 Task: Look for products from Yogi Tea only.
Action: Mouse moved to (24, 91)
Screenshot: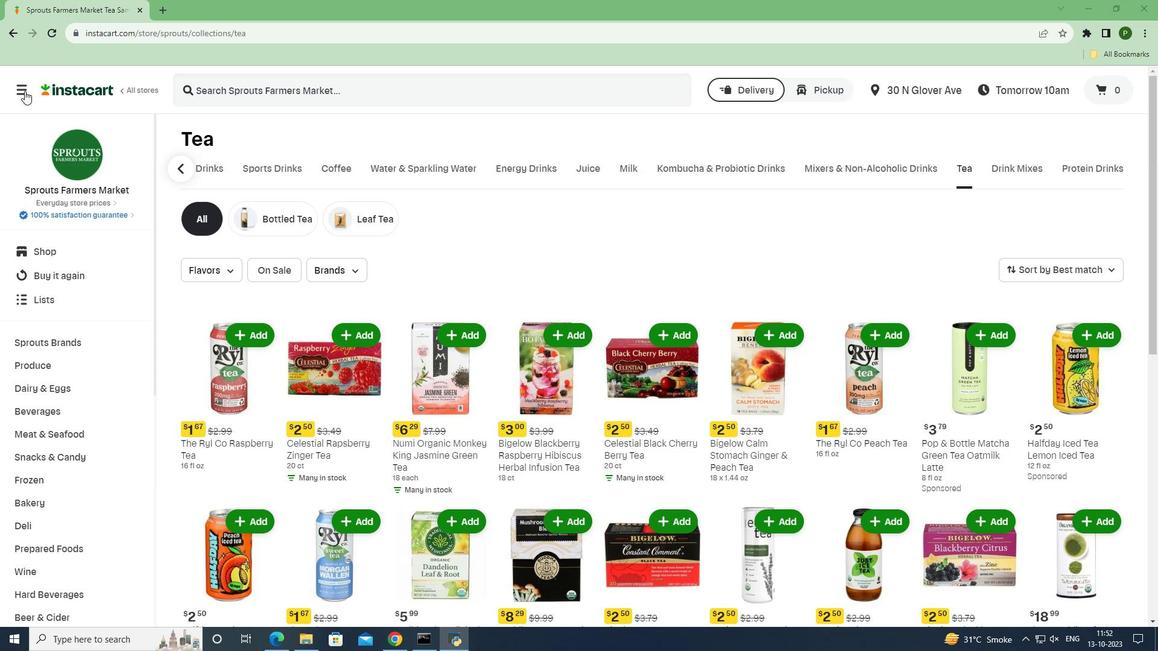
Action: Mouse pressed left at (24, 91)
Screenshot: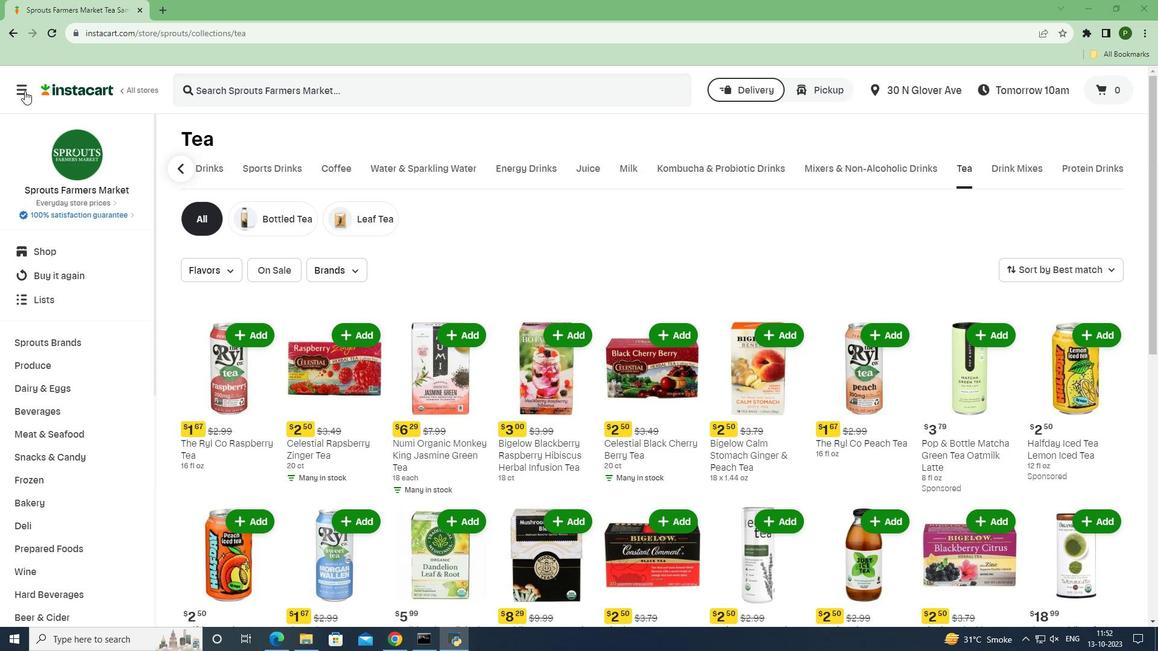 
Action: Mouse moved to (35, 316)
Screenshot: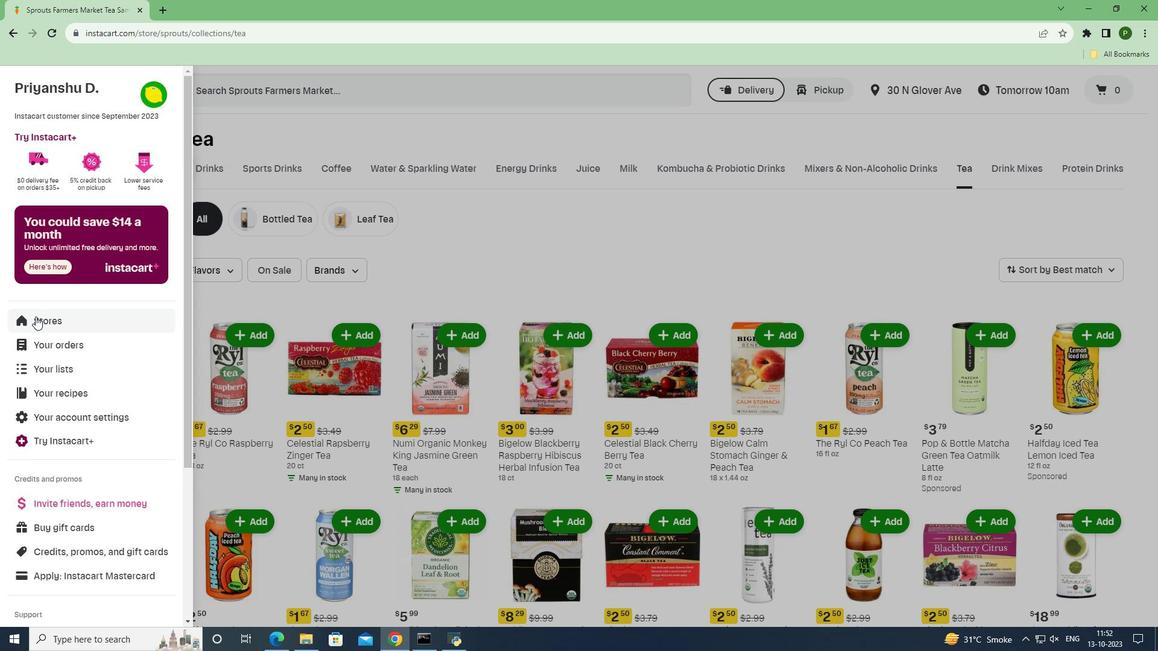 
Action: Mouse pressed left at (35, 316)
Screenshot: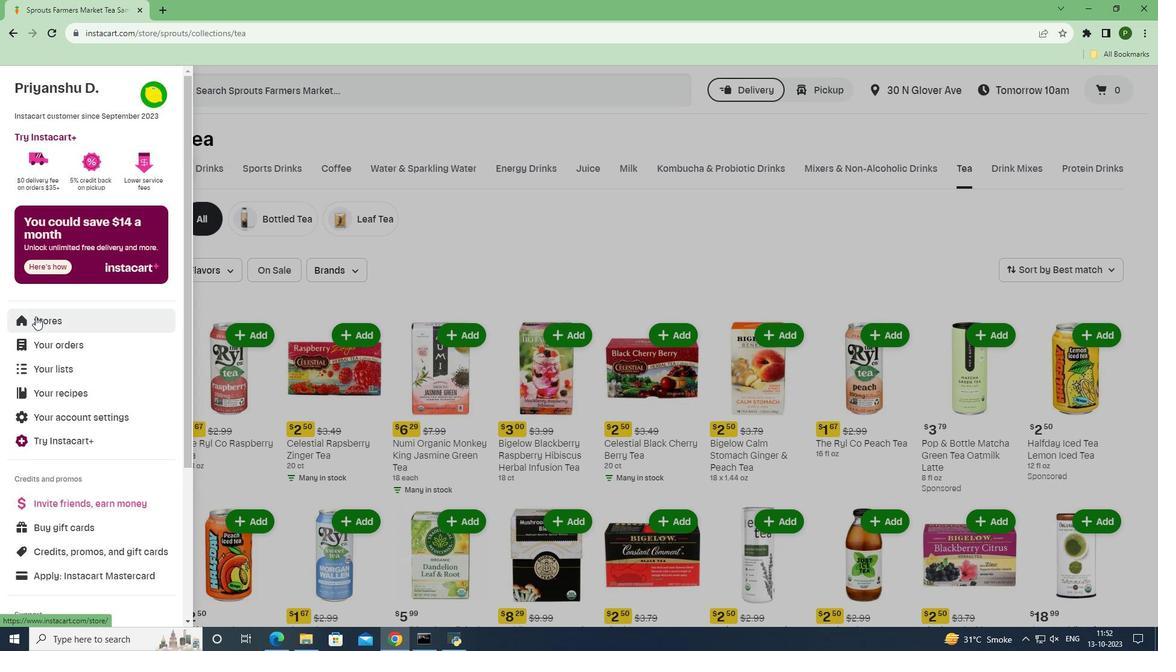 
Action: Mouse moved to (267, 143)
Screenshot: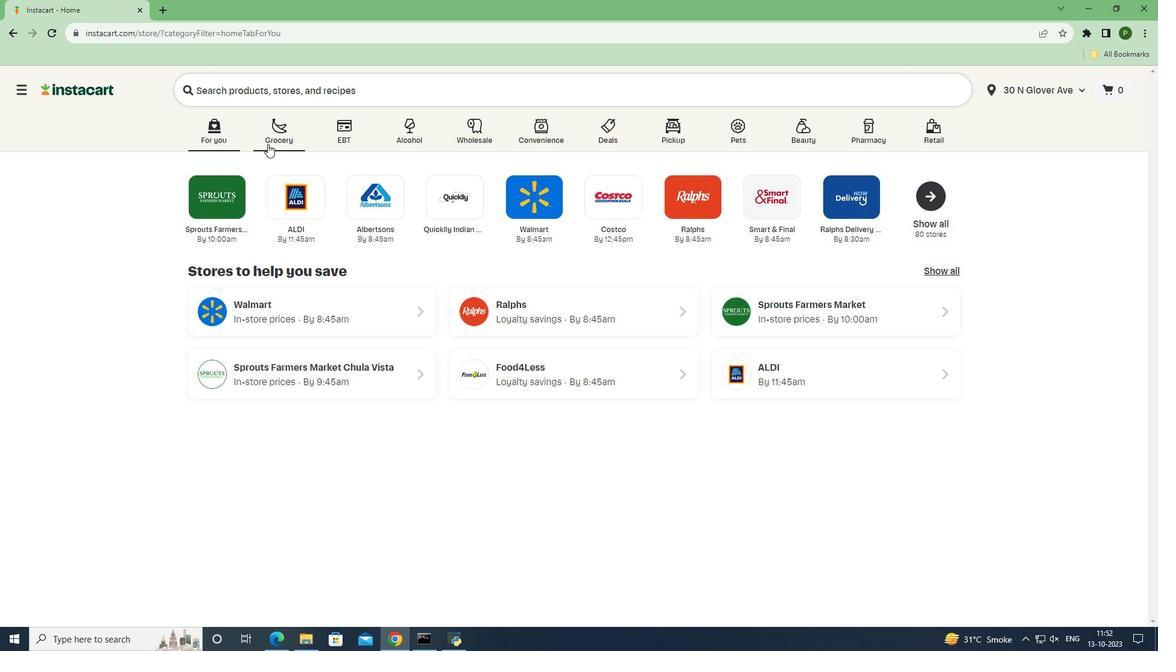 
Action: Mouse pressed left at (267, 143)
Screenshot: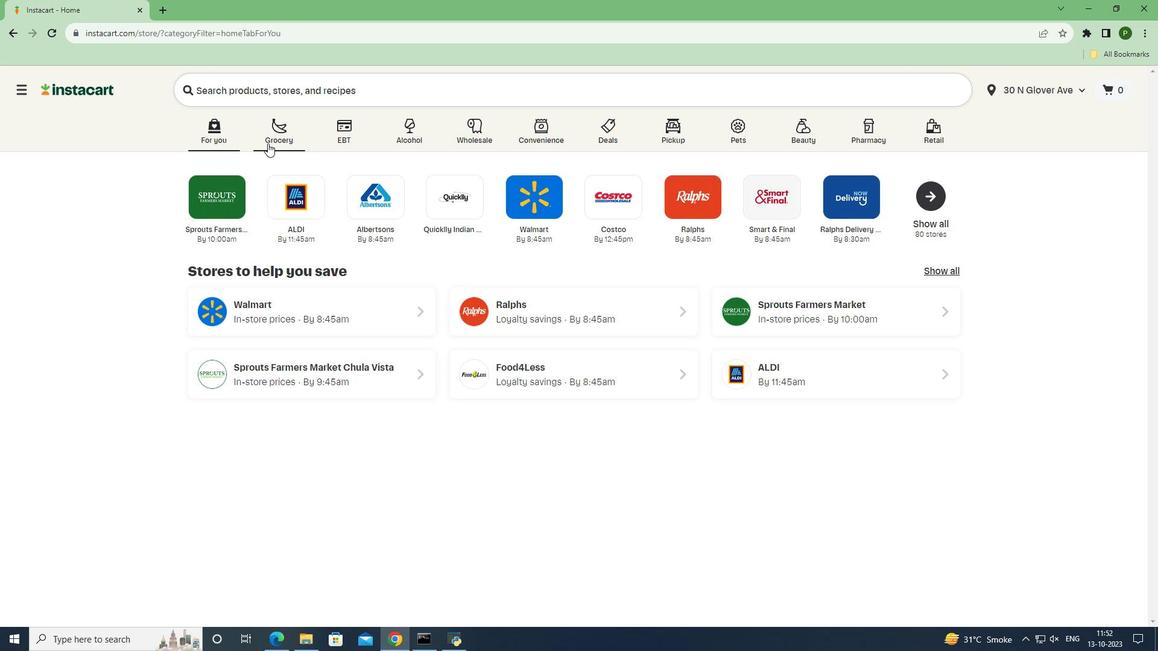
Action: Mouse moved to (729, 272)
Screenshot: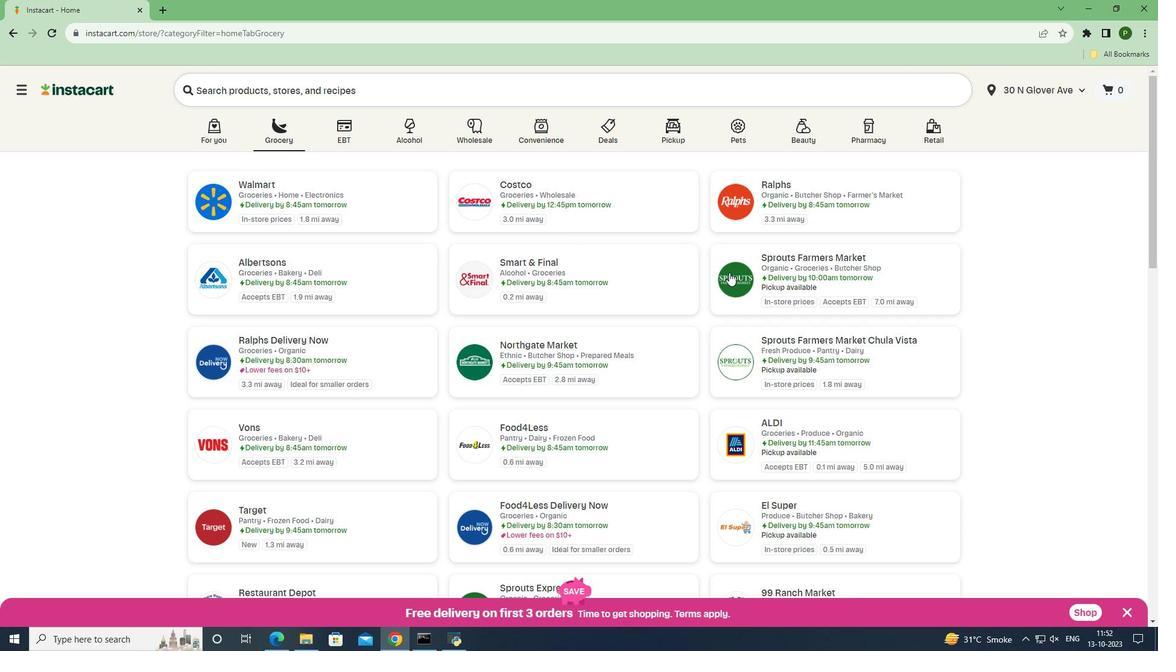 
Action: Mouse pressed left at (729, 272)
Screenshot: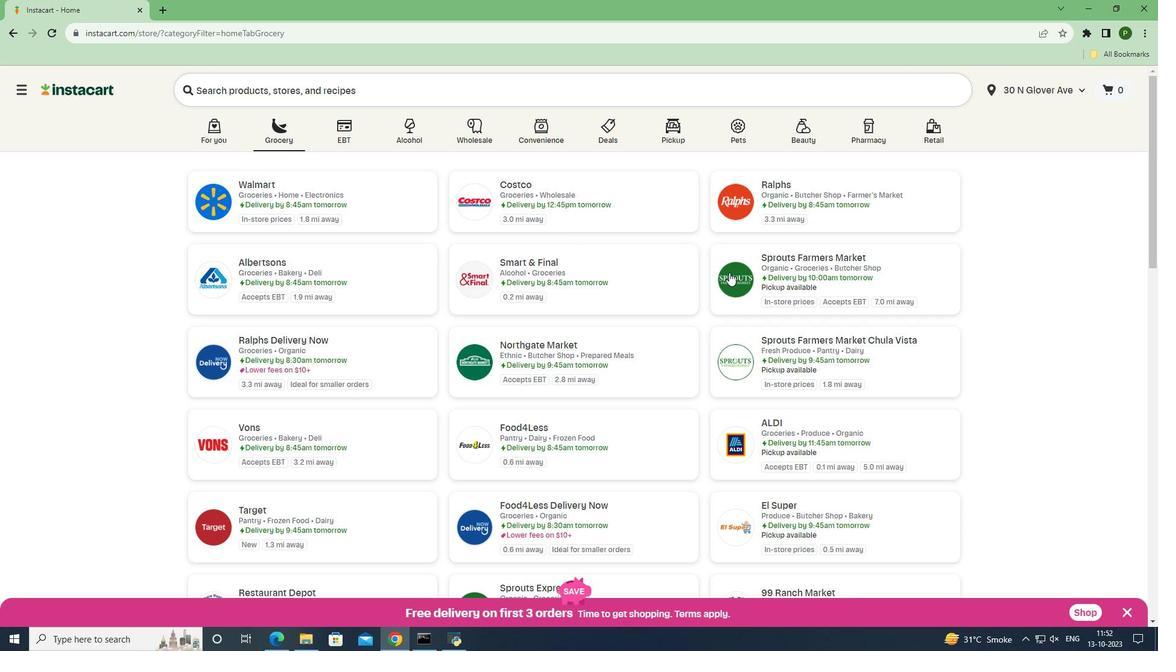 
Action: Mouse moved to (56, 414)
Screenshot: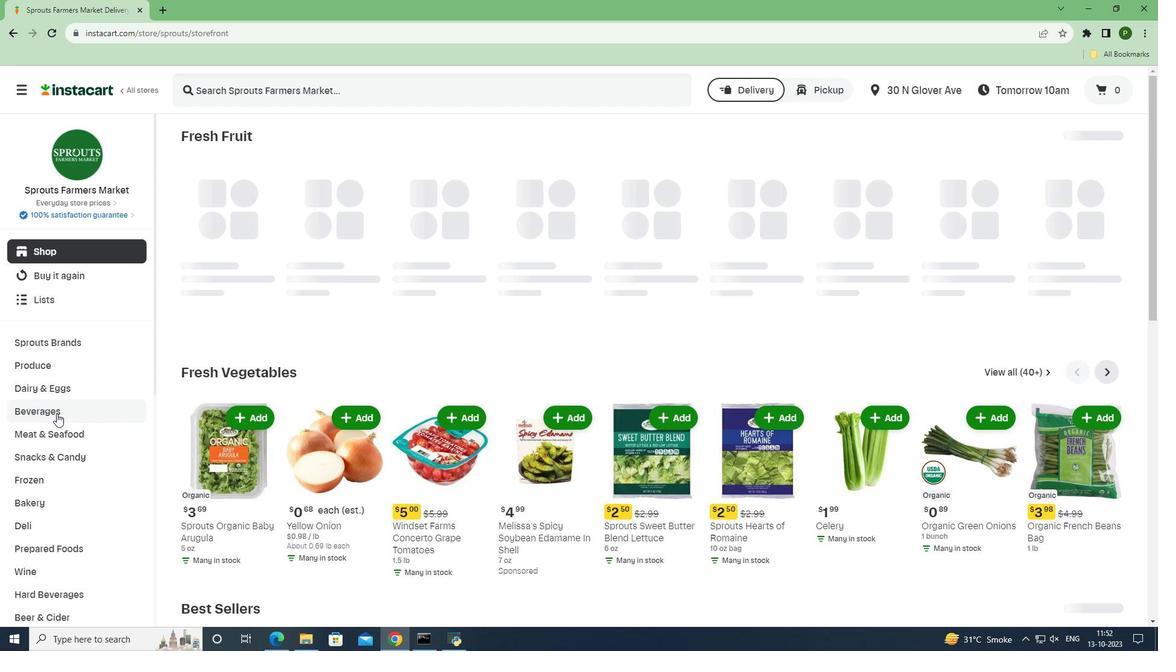 
Action: Mouse pressed left at (56, 414)
Screenshot: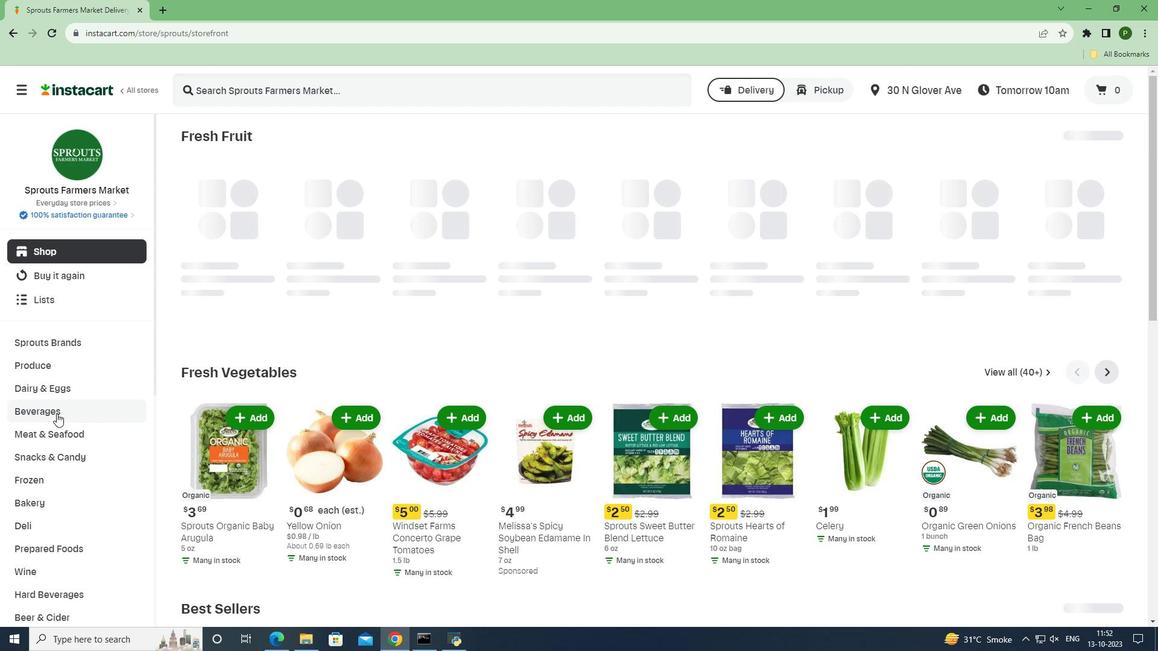 
Action: Mouse moved to (1044, 169)
Screenshot: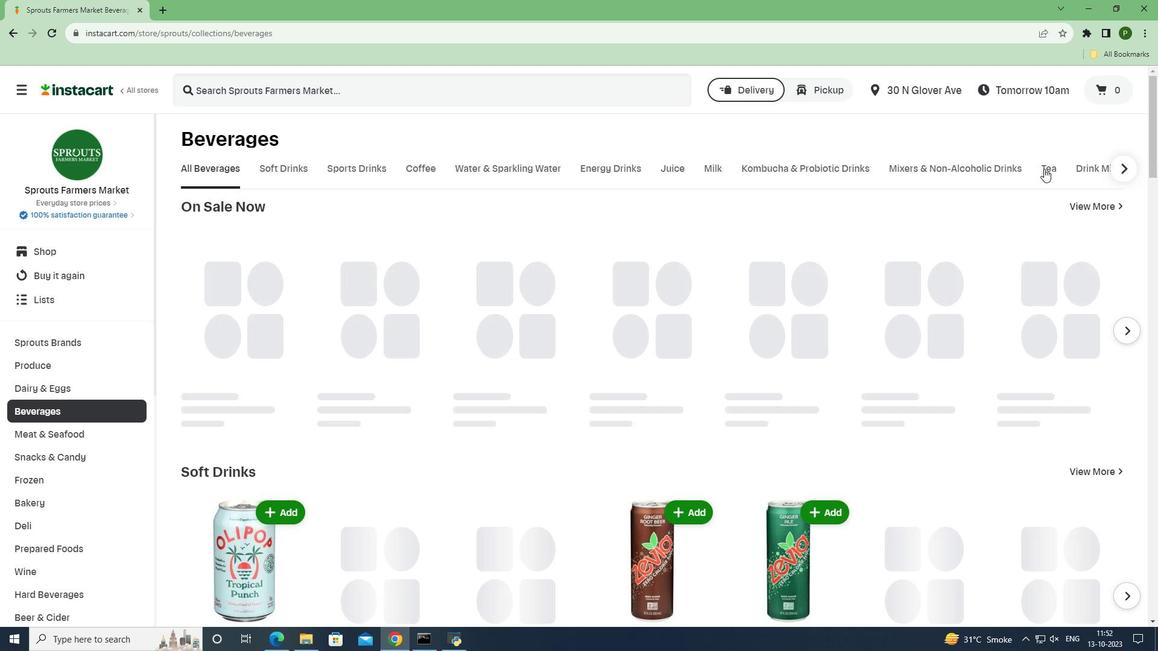 
Action: Mouse pressed left at (1044, 169)
Screenshot: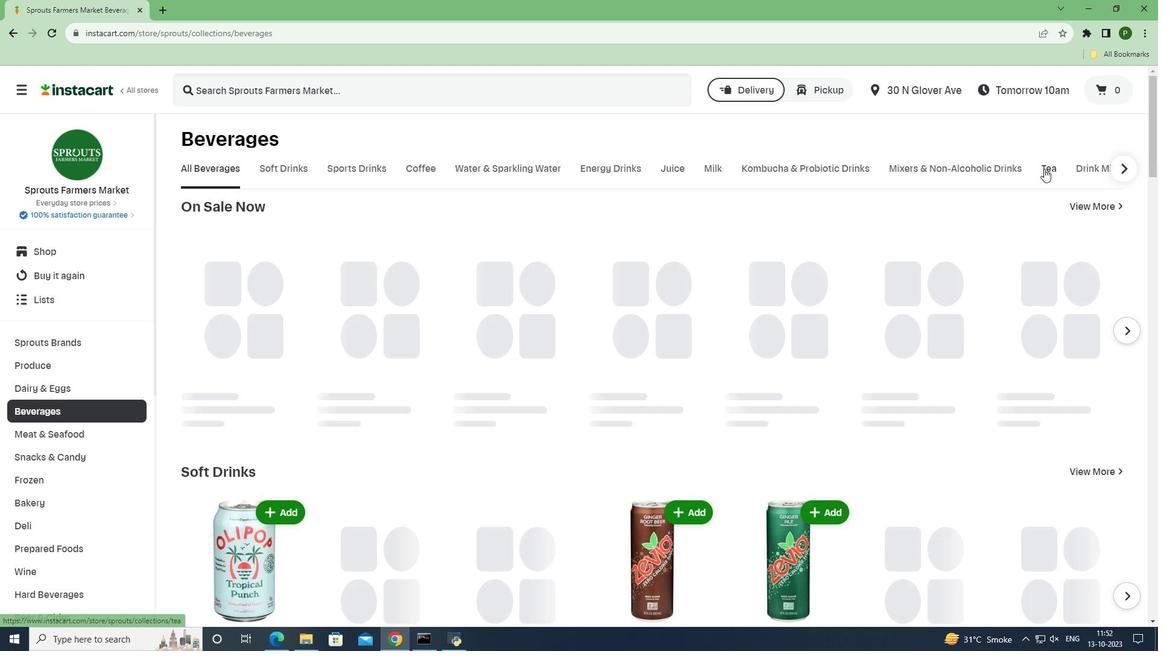 
Action: Mouse moved to (353, 274)
Screenshot: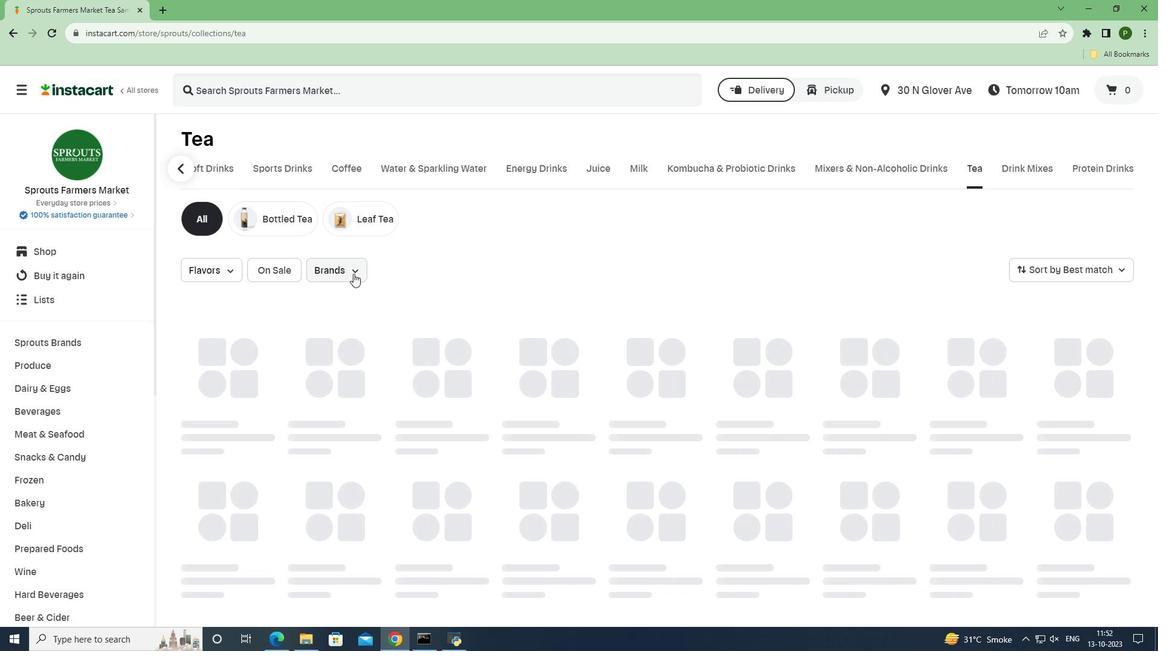 
Action: Mouse pressed left at (353, 274)
Screenshot: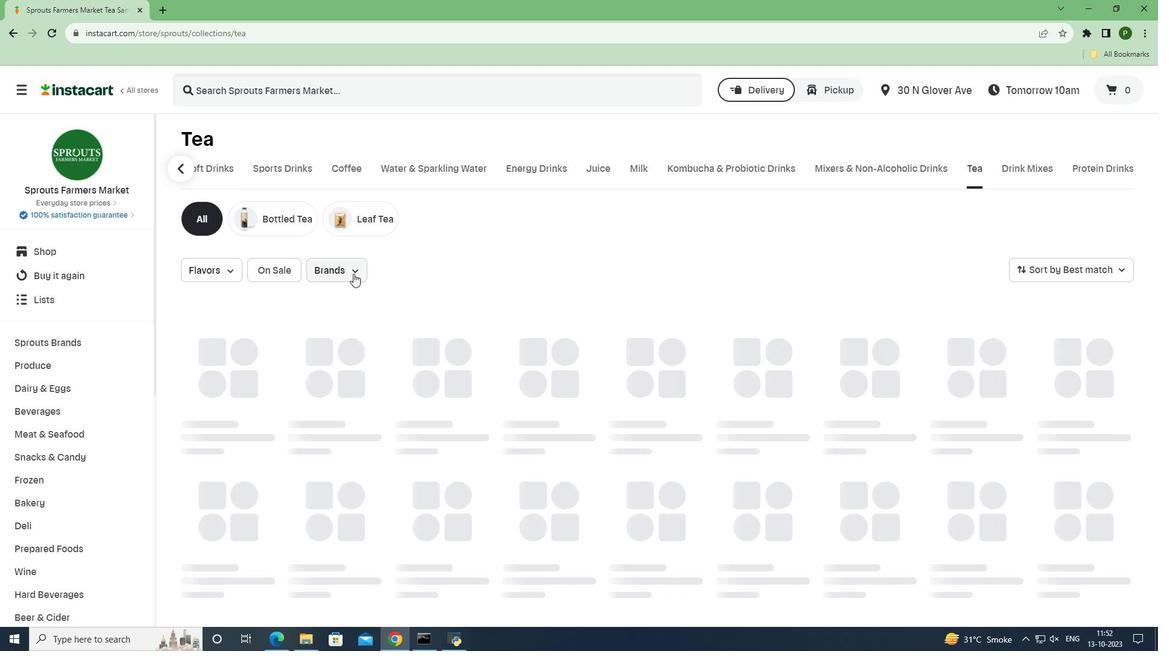 
Action: Mouse moved to (351, 408)
Screenshot: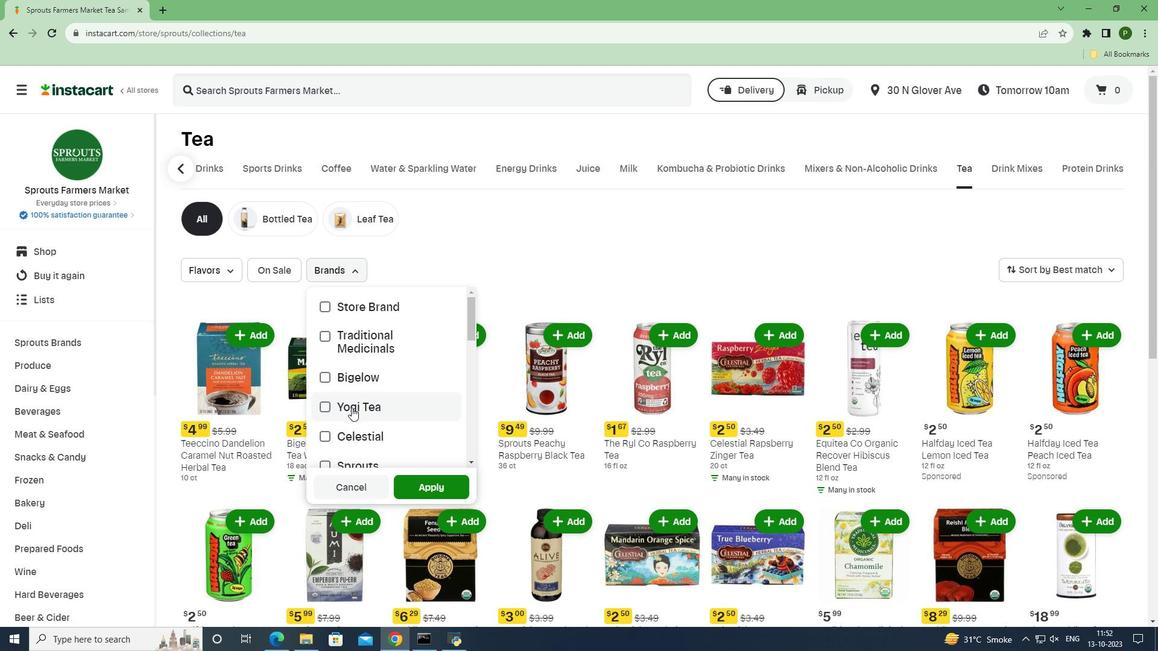 
Action: Mouse pressed left at (351, 408)
Screenshot: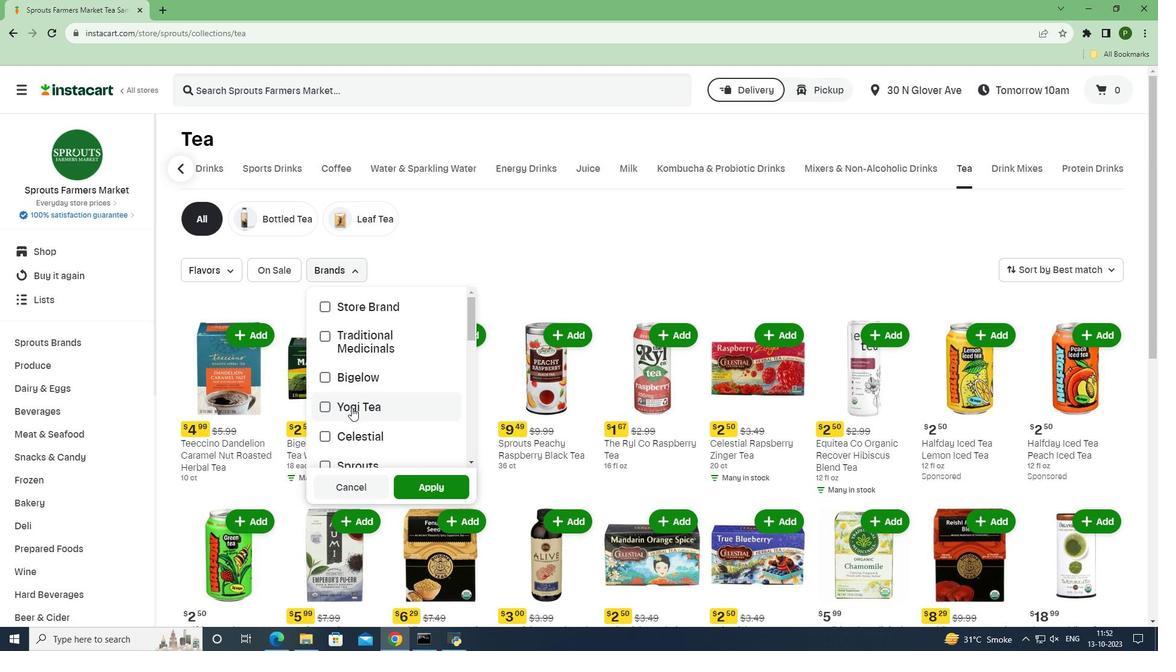 
Action: Mouse moved to (431, 485)
Screenshot: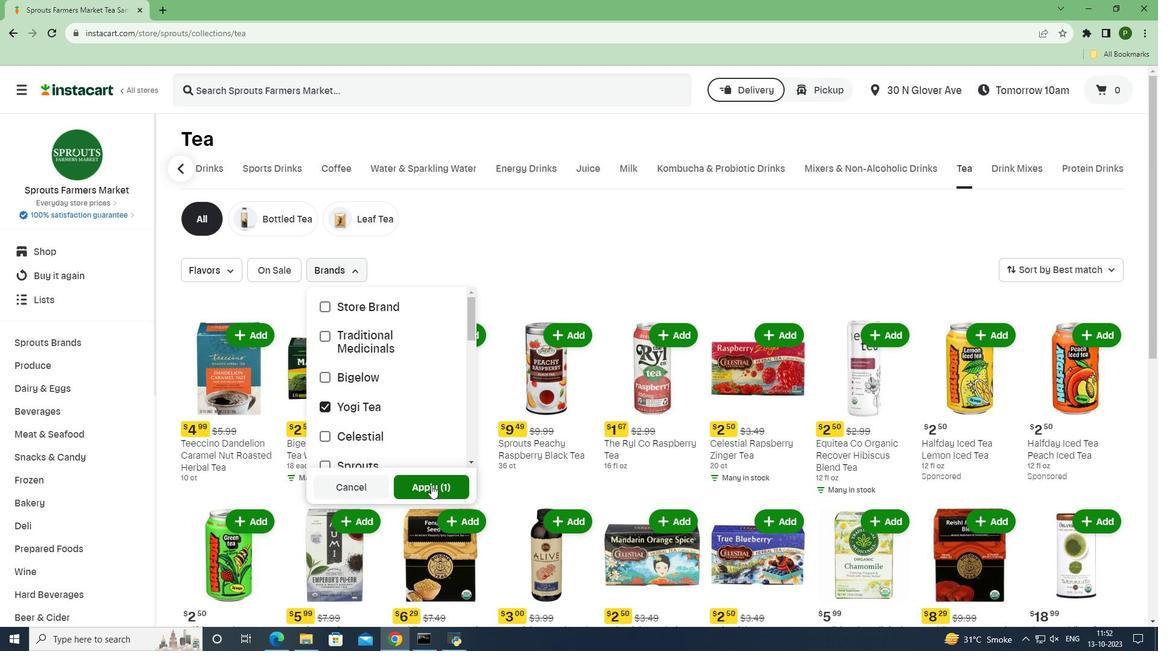 
Action: Mouse pressed left at (431, 485)
Screenshot: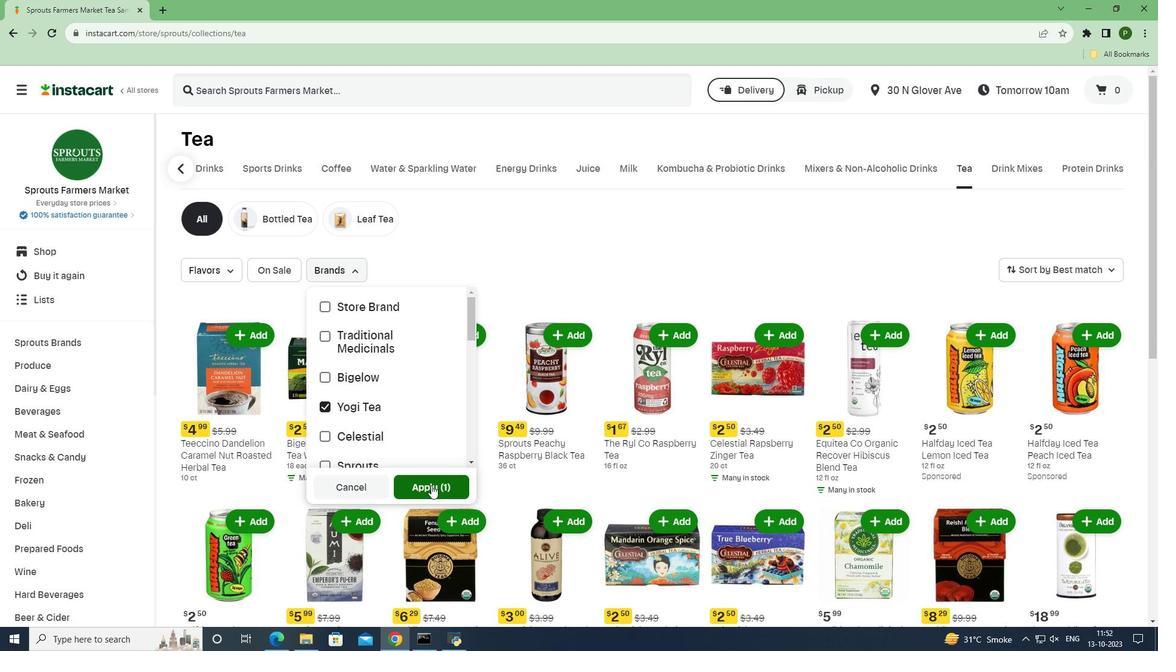 
Action: Mouse moved to (672, 569)
Screenshot: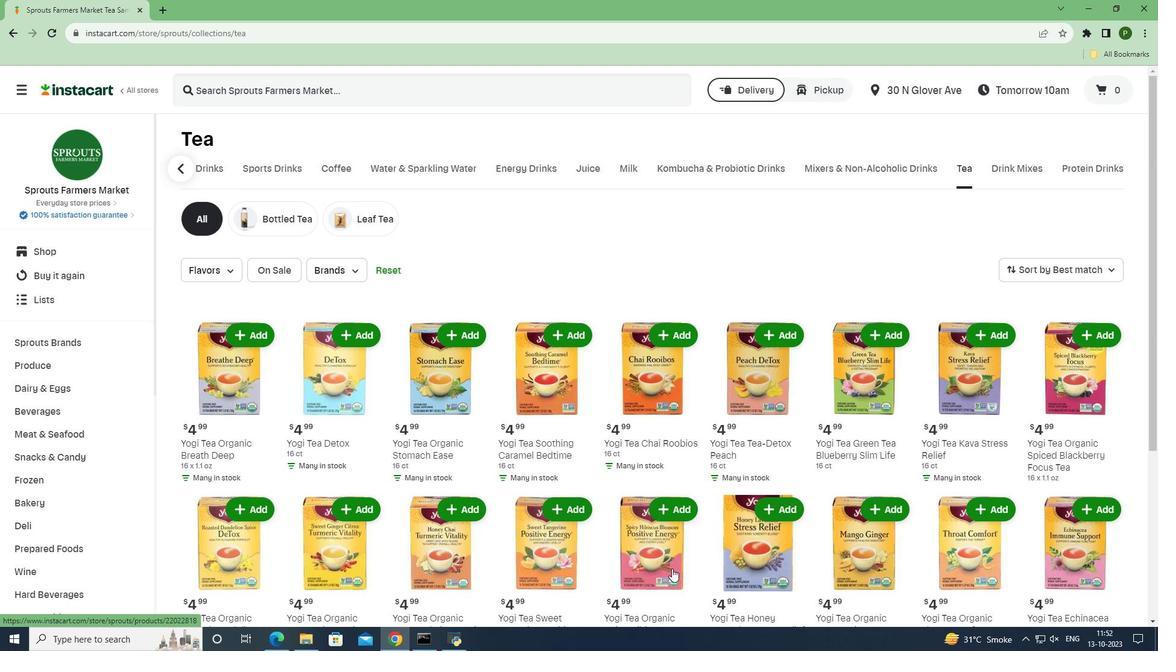 
